 Task: Plan a wildlife safari in Denali National Park, Alaska, and Kenai Fjords National Park, Alaska.
Action: Mouse moved to (158, 82)
Screenshot: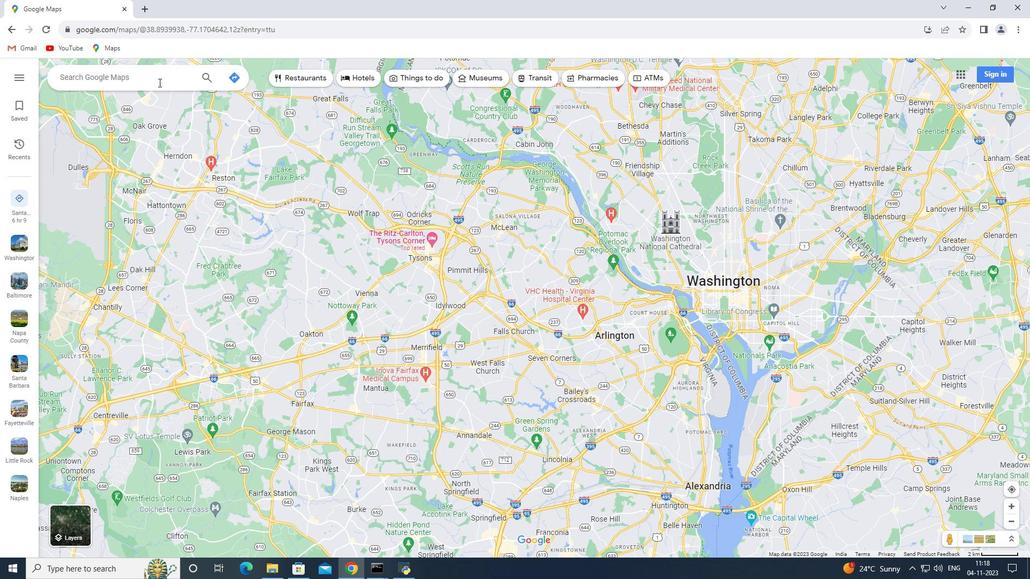 
Action: Mouse pressed left at (158, 82)
Screenshot: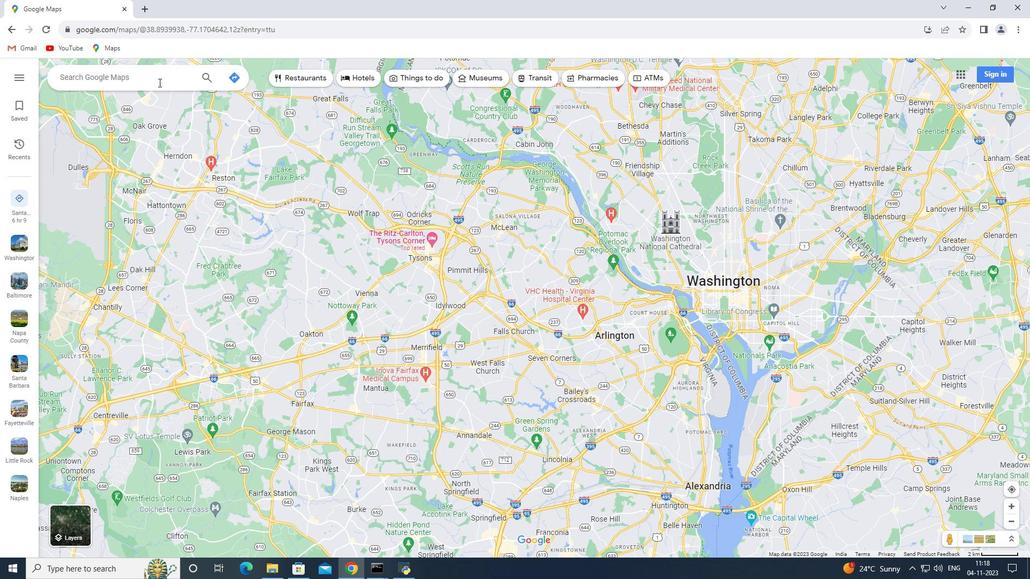
Action: Key pressed <Key.shift><Key.shift><Key.shift><Key.shift><Key.shift><Key.shift><Key.shift><Key.shift><Key.shift><Key.shift><Key.shift><Key.shift><Key.shift><Key.shift><Key.shift><Key.shift><Key.shift><Key.shift><Key.shift><Key.shift><Key.shift><Key.shift><Key.shift><Key.shift><Key.shift><Key.shift><Key.shift><Key.shift><Key.shift>Denali<Key.space><Key.shift>National<Key.space><Key.shift>Park,<Key.space><Key.shift>Alaska<Key.enter>
Screenshot: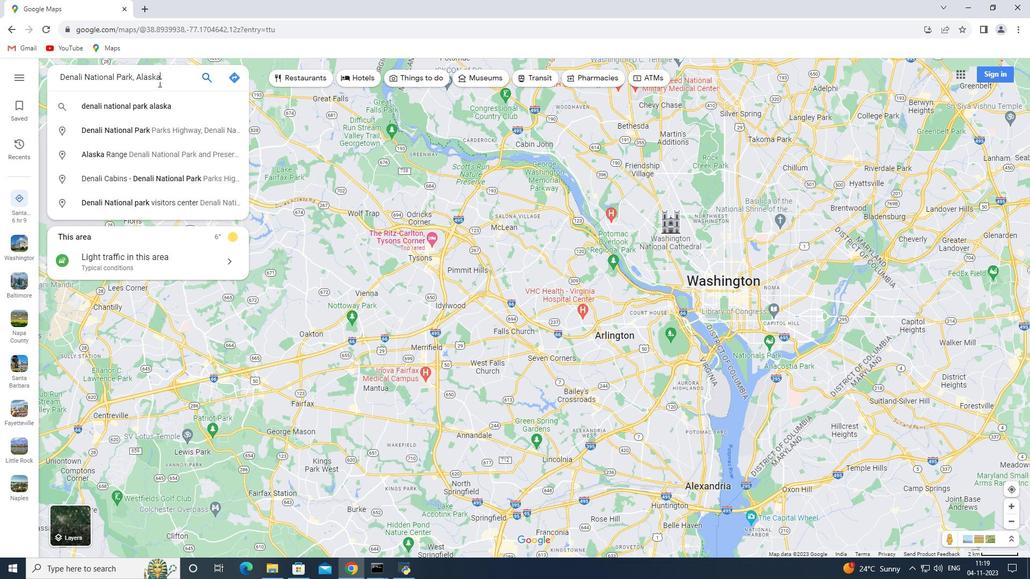
Action: Mouse moved to (142, 279)
Screenshot: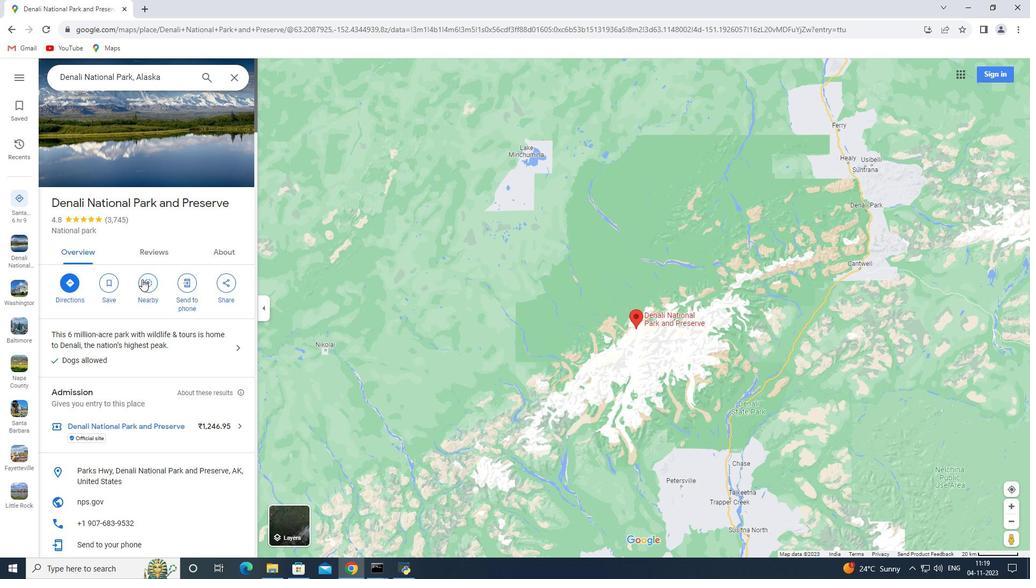 
Action: Mouse pressed left at (142, 279)
Screenshot: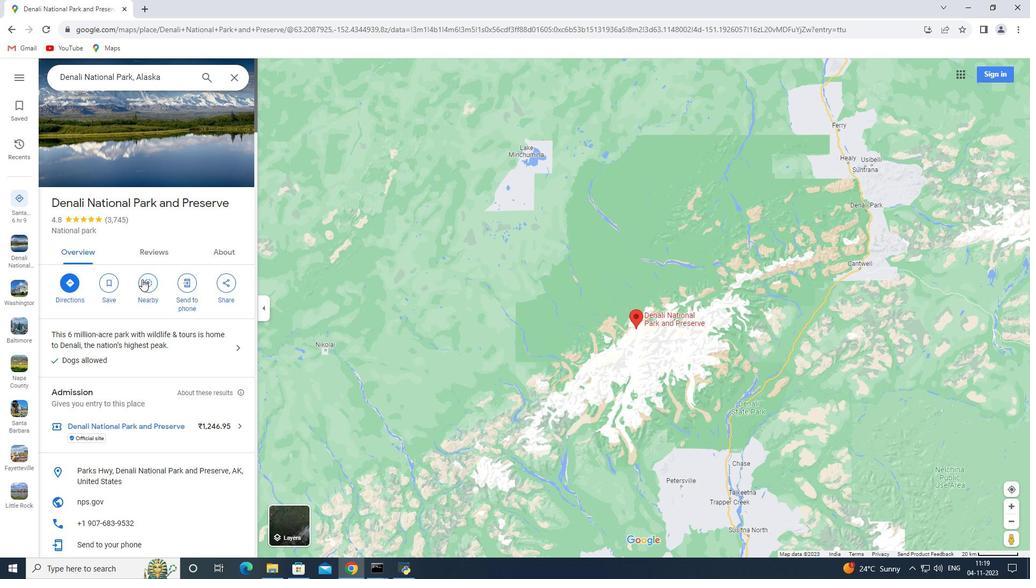 
Action: Mouse moved to (142, 280)
Screenshot: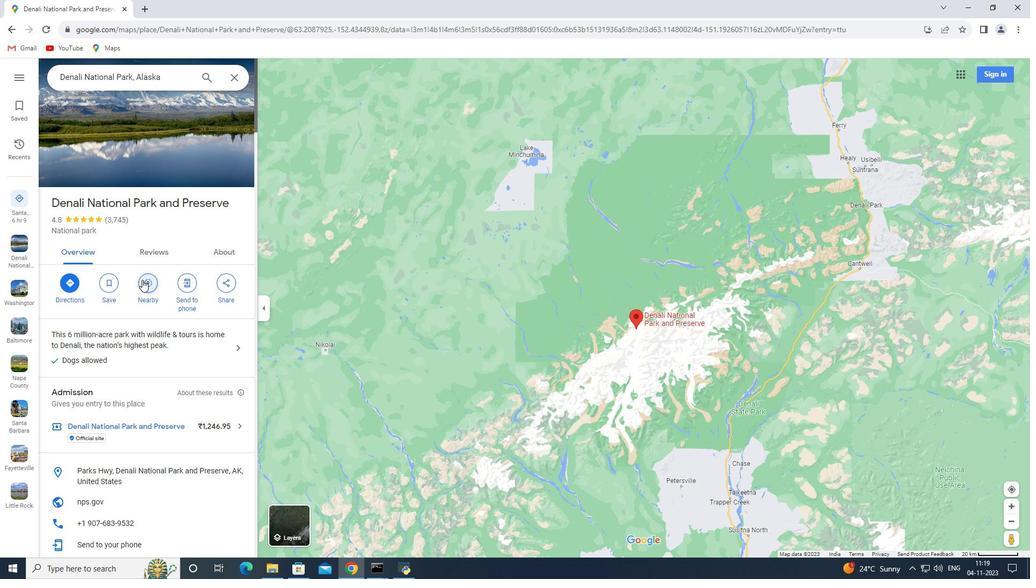 
Action: Key pressed wildlife<Key.space>safari<Key.enter>
Screenshot: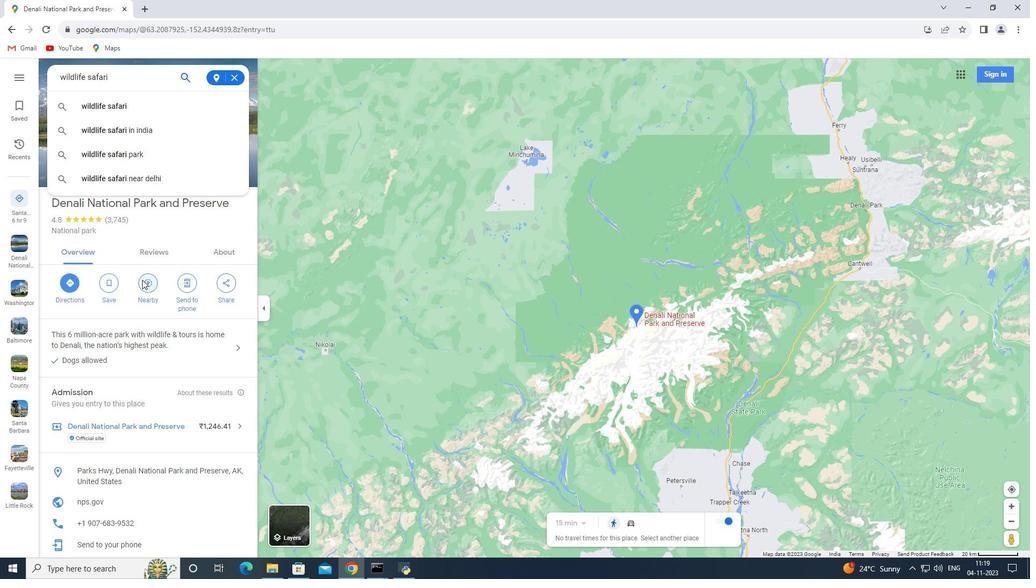 
Action: Mouse moved to (235, 79)
Screenshot: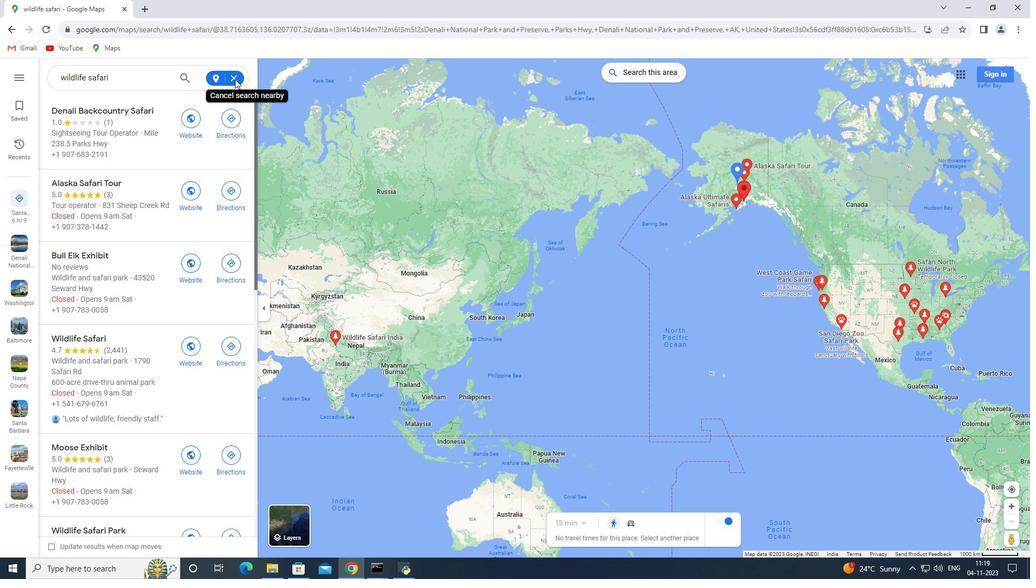 
Action: Mouse pressed left at (235, 79)
Screenshot: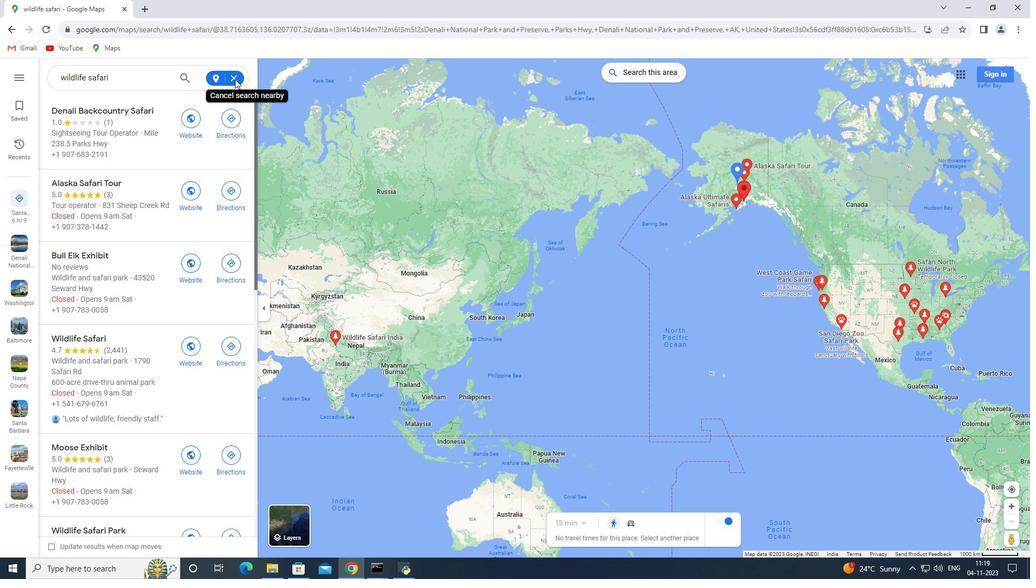 
Action: Mouse moved to (234, 79)
Screenshot: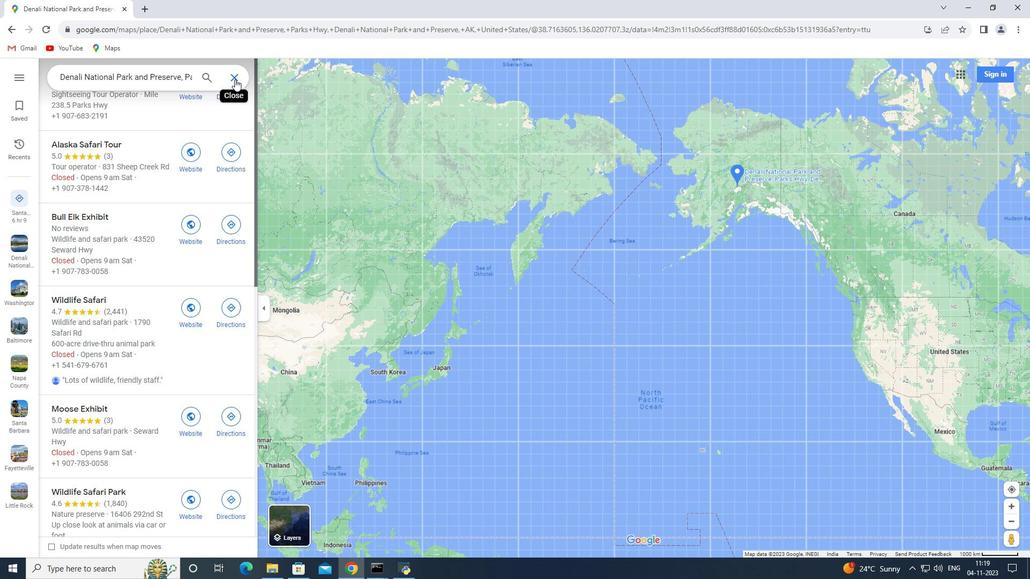
Action: Mouse pressed left at (234, 79)
Screenshot: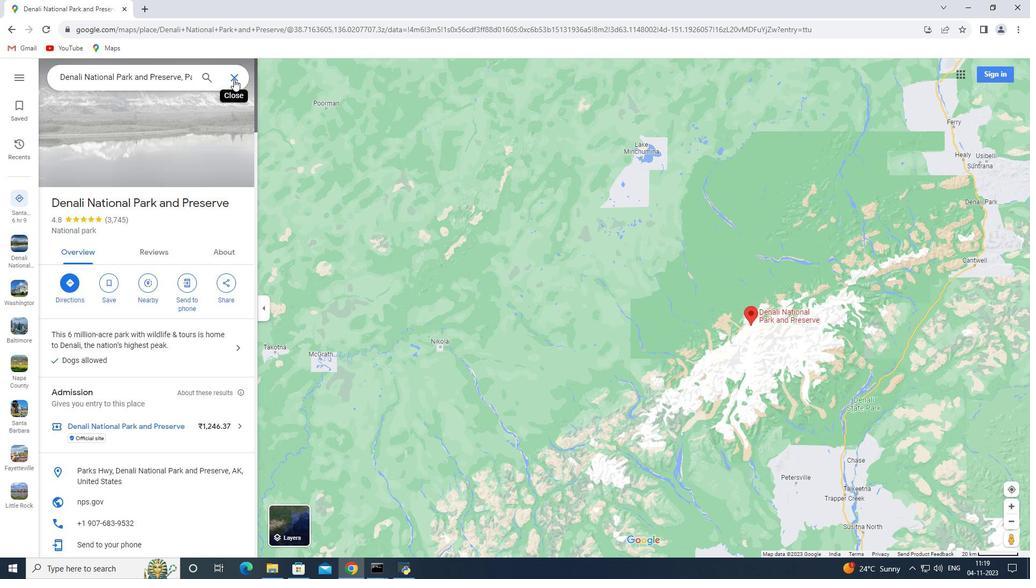 
Action: Mouse moved to (161, 76)
Screenshot: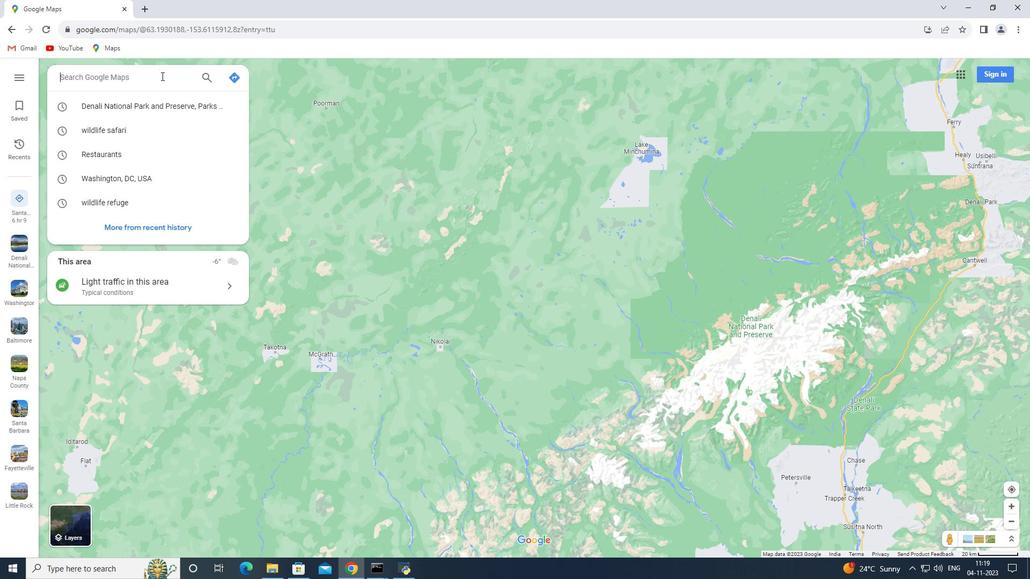 
Action: Key pressed <Key.shift_r>Kenai<Key.space><Key.shift><Key.shift><Key.shift><Key.shift>Fjords<Key.space><Key.shift>National<Key.space><Key.shift>Park,<Key.space><Key.shift>Alaska<Key.enter>
Screenshot: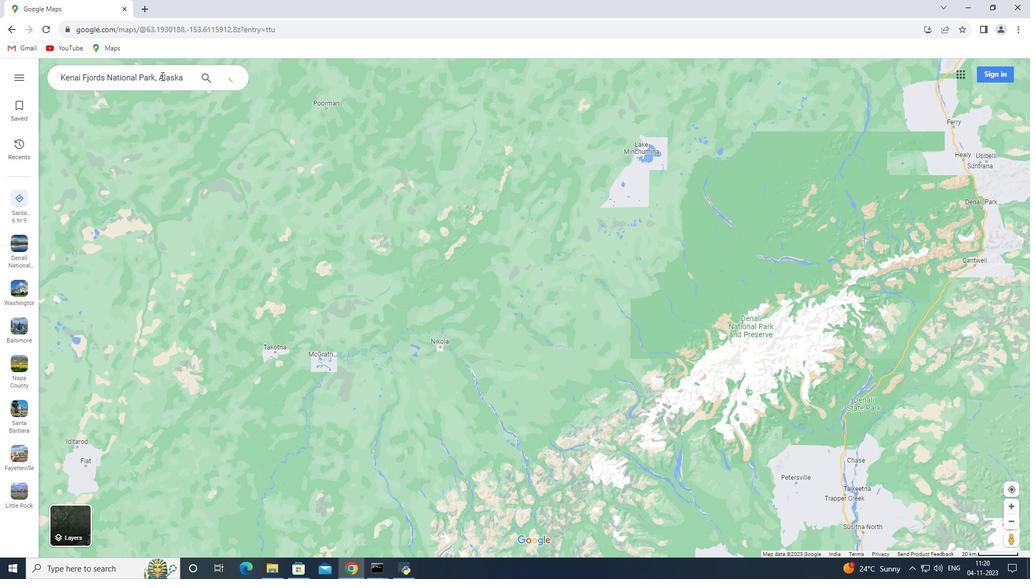 
Action: Mouse moved to (149, 282)
Screenshot: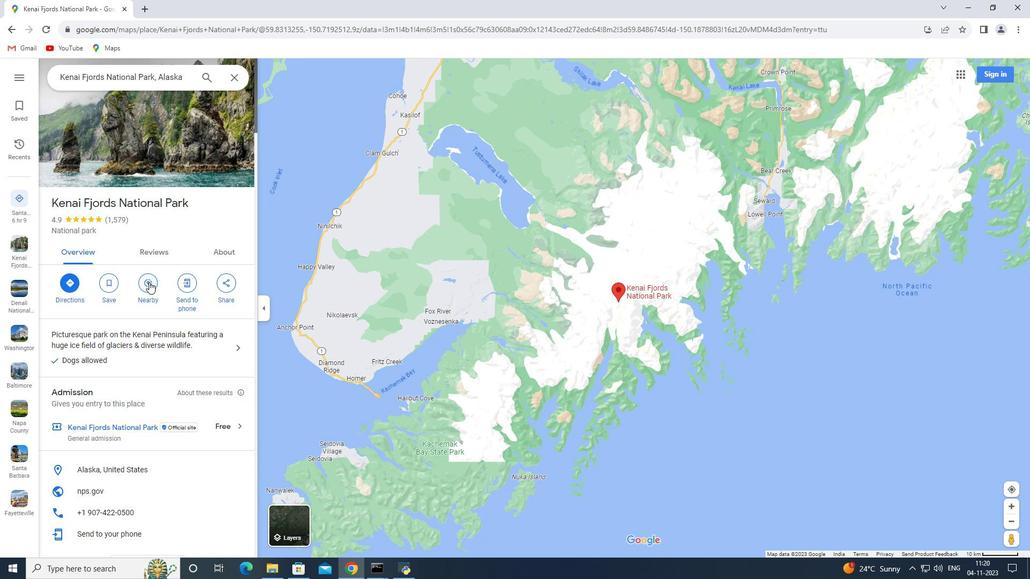 
Action: Mouse pressed left at (149, 282)
Screenshot: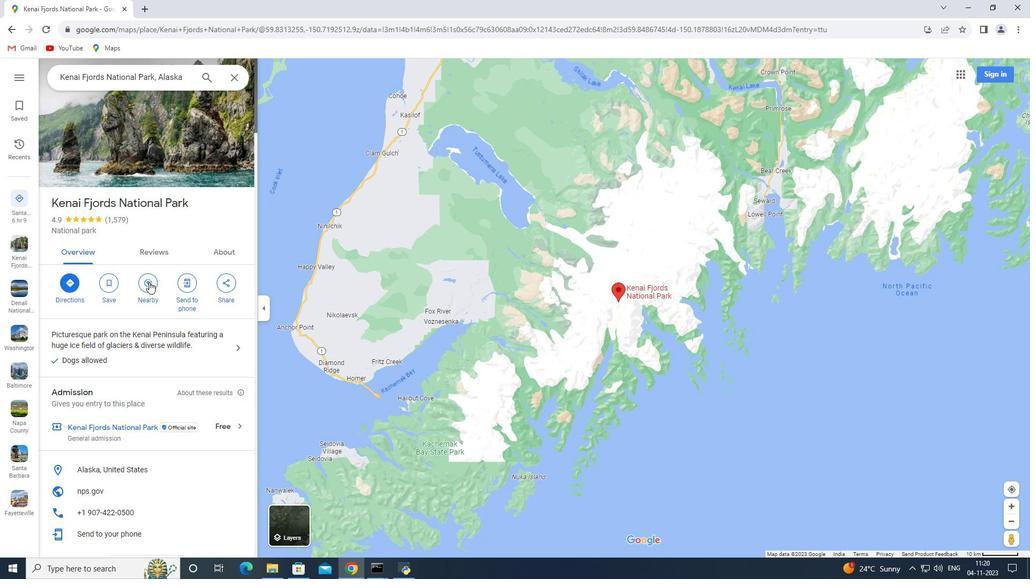 
Action: Key pressed wildlife<Key.space>safari<Key.enter>
Screenshot: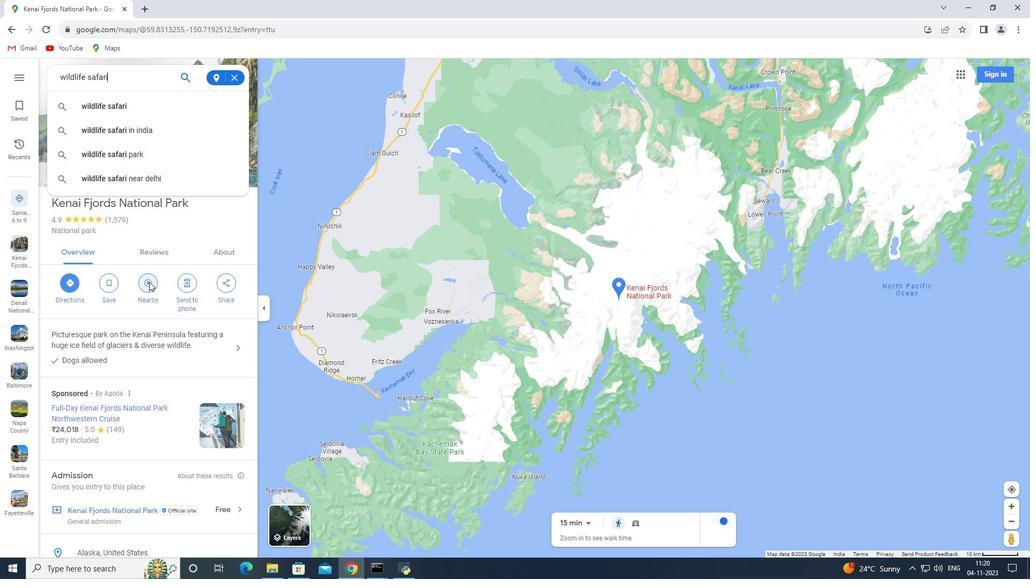 
